 Task: Add an event with the title Performance Recognition Ceremony, date '2024/03/12', time 8:50 AM to 10:50 AMand add a description: Maintain comprehensive documentation of the risk mitigation process, including risk registers, mitigation plans, and lessons learned. Documenting lessons learned enables future projects to benefit from the knowledge and experience gained during risk mitigation activities., put the event into Green category . Add location for the event as: 123 Lake Bled, Bled, Slovenia, logged in from the account softage.2@softage.netand send the event invitation to softage.9@softage.net and softage.10@softage.net. Set a reminder for the event 22 week before
Action: Mouse moved to (121, 120)
Screenshot: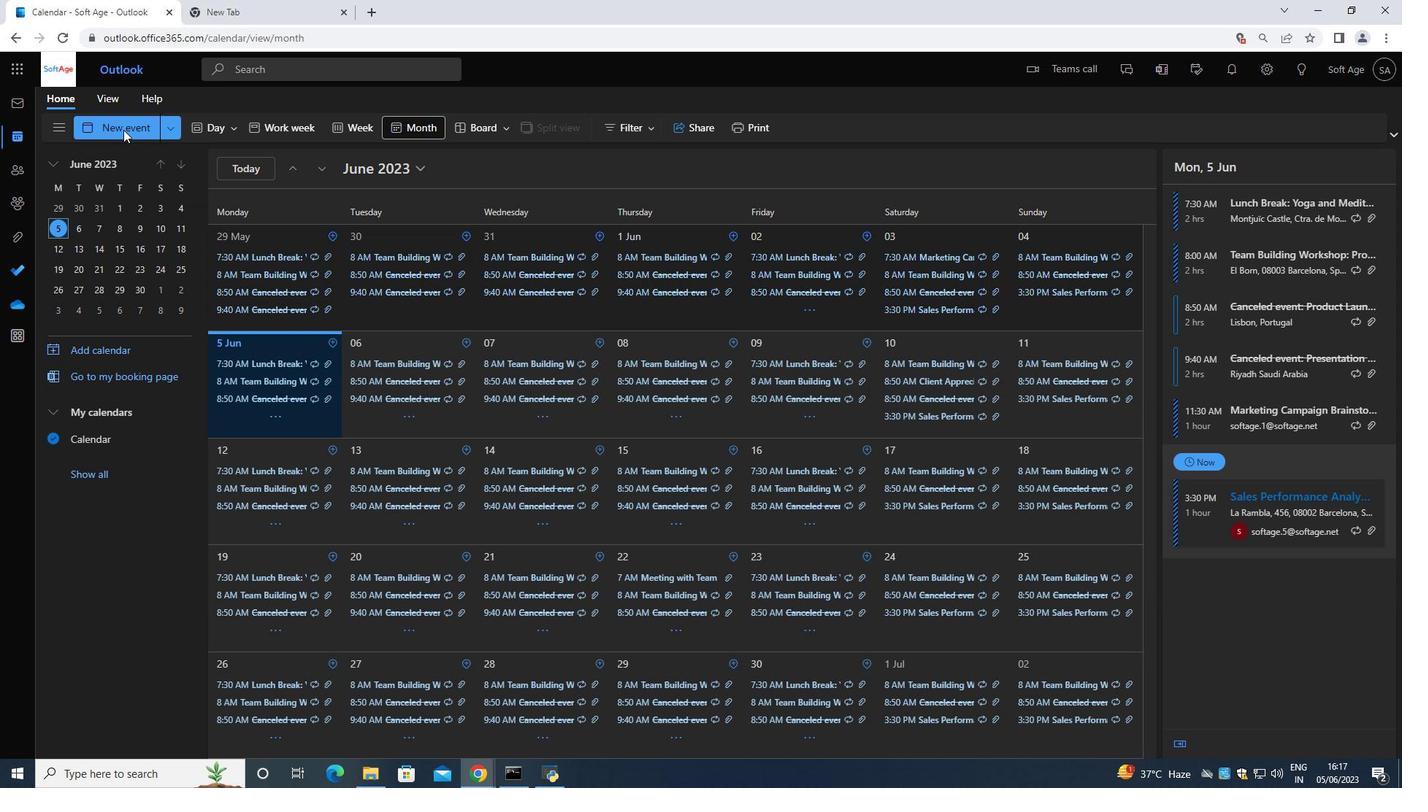 
Action: Mouse pressed left at (121, 120)
Screenshot: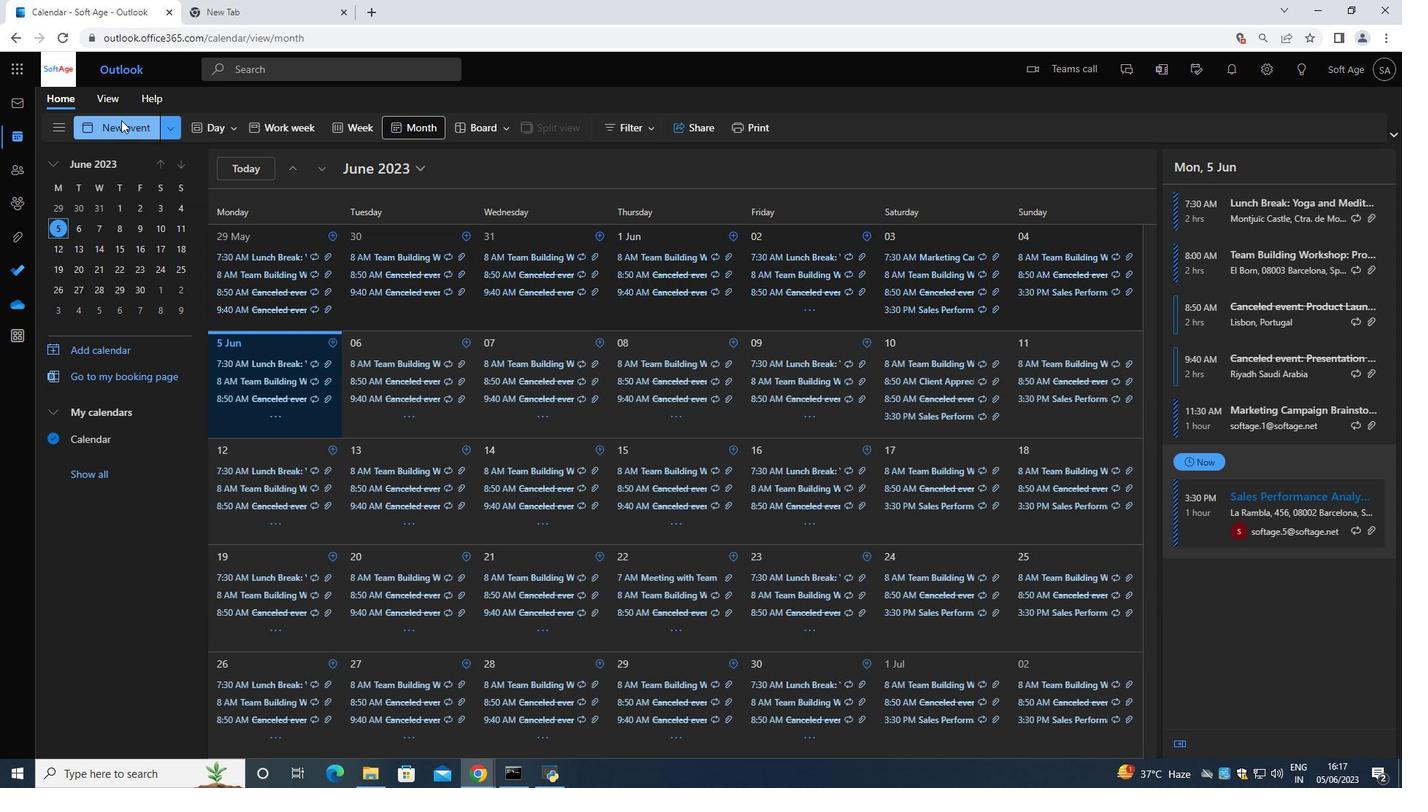 
Action: Mouse moved to (553, 135)
Screenshot: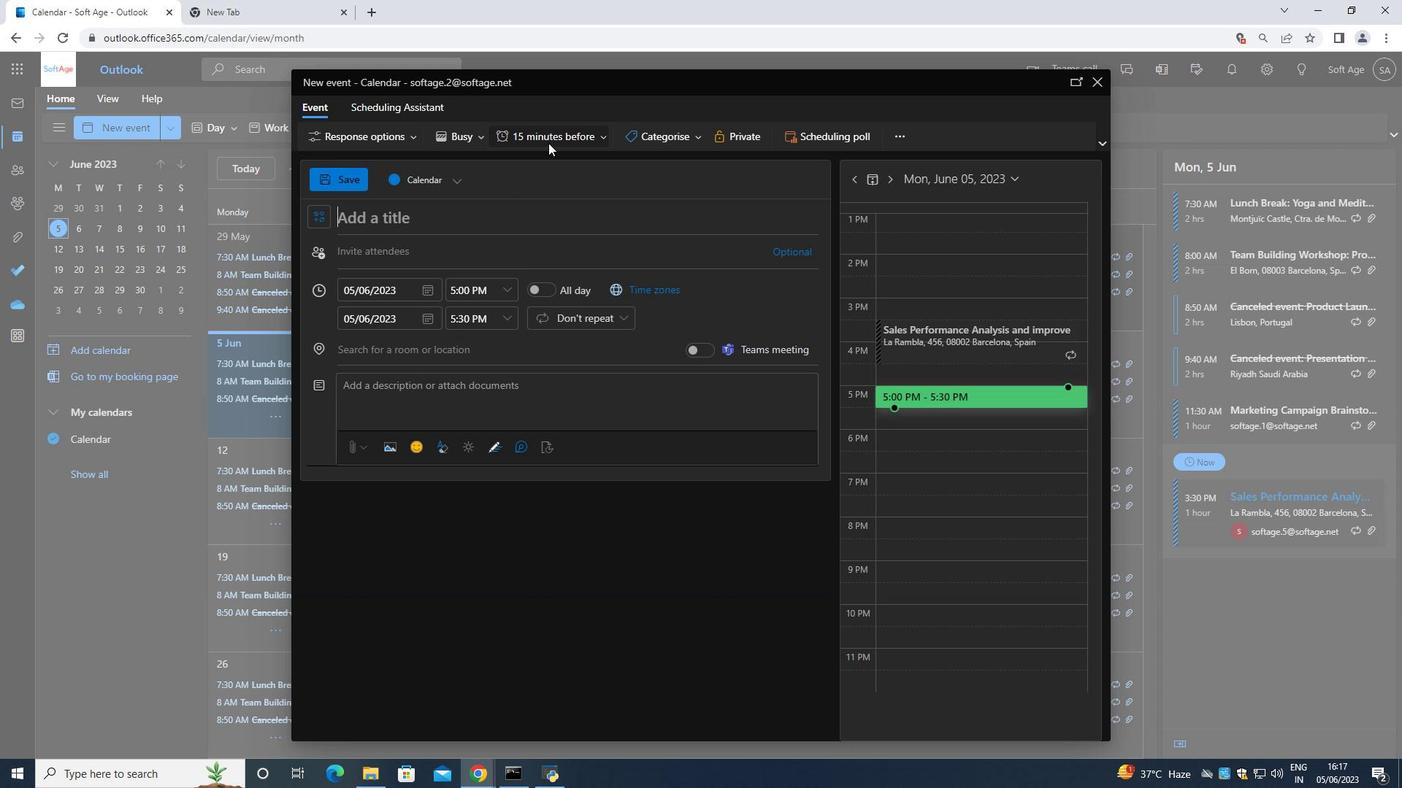 
Action: Mouse pressed left at (553, 135)
Screenshot: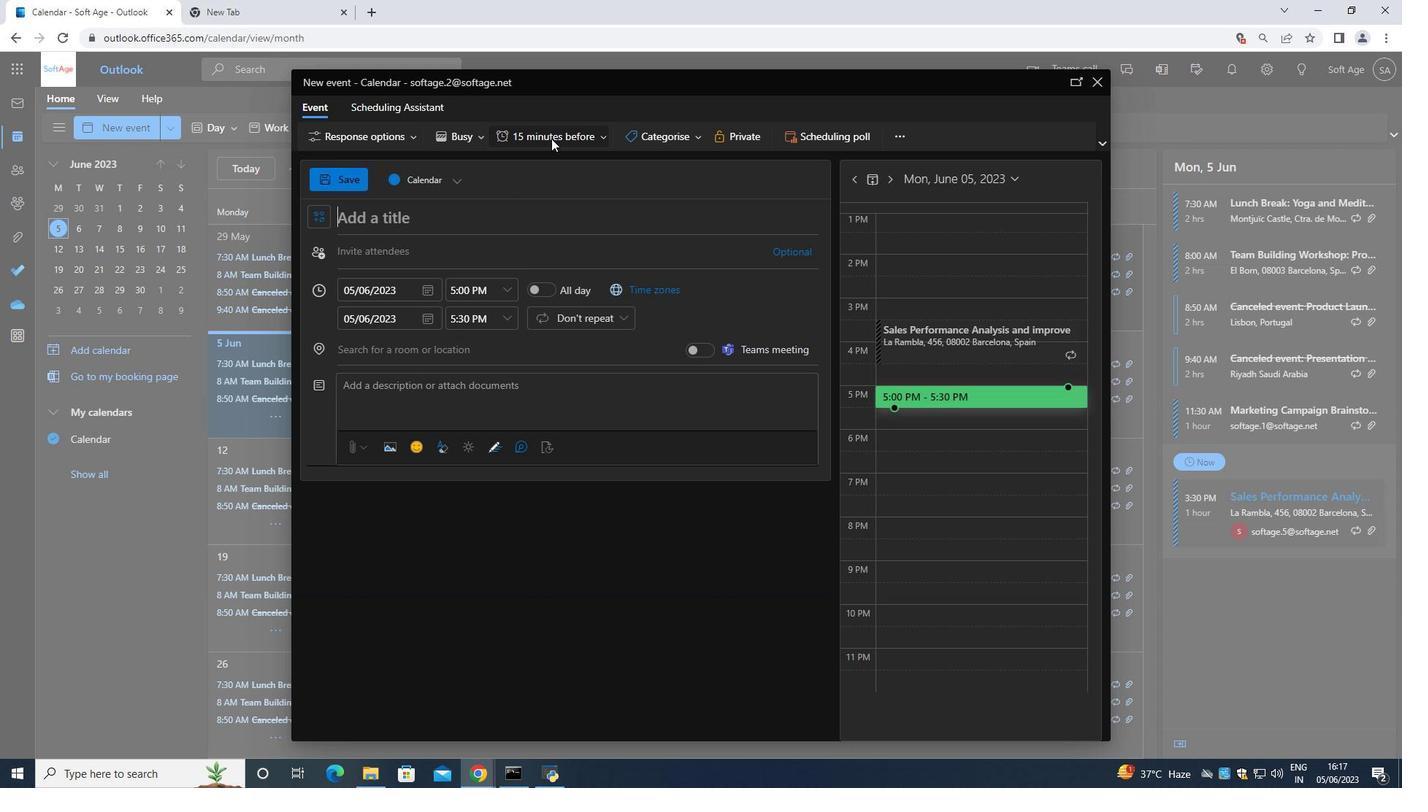 
Action: Mouse moved to (576, 169)
Screenshot: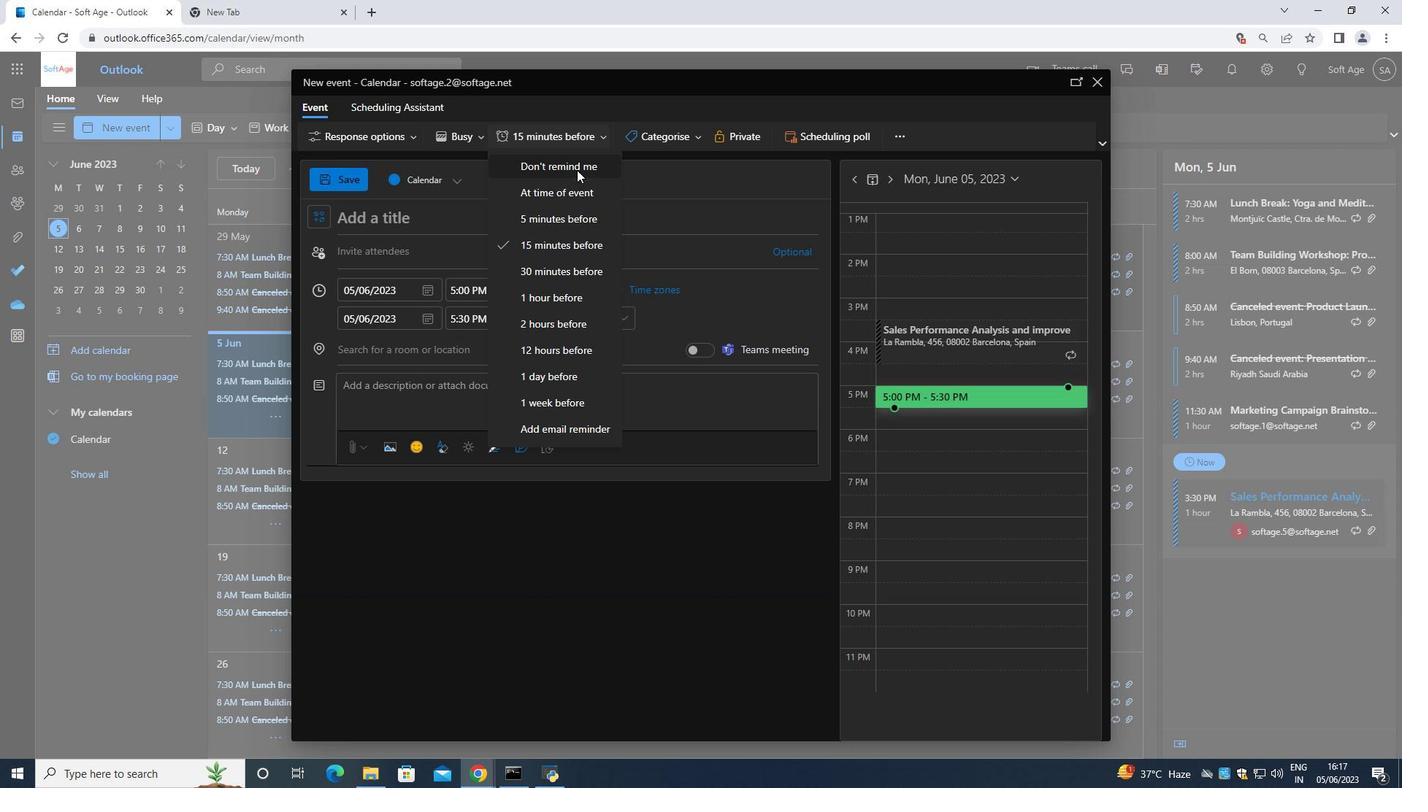
